 Task: Change theme to coral.
Action: Mouse moved to (529, 123)
Screenshot: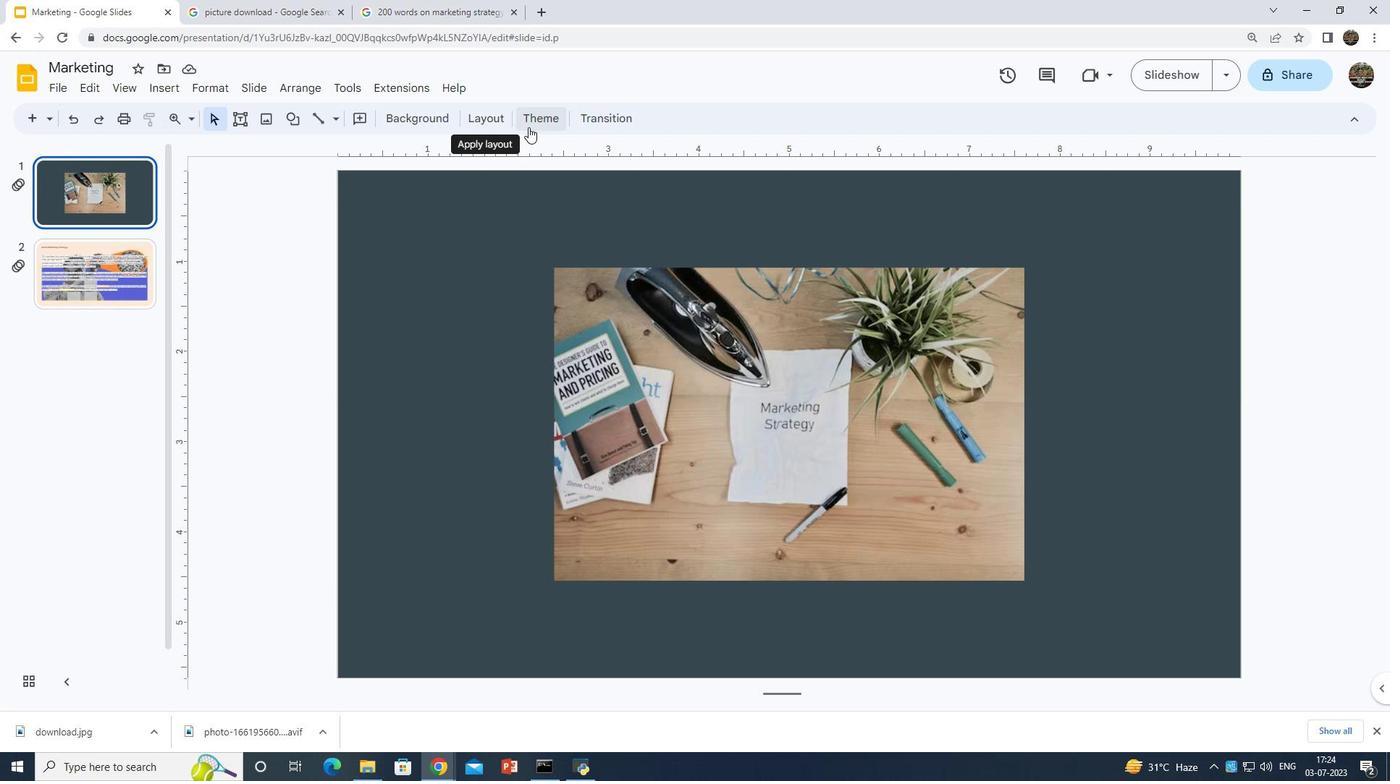 
Action: Mouse pressed left at (529, 123)
Screenshot: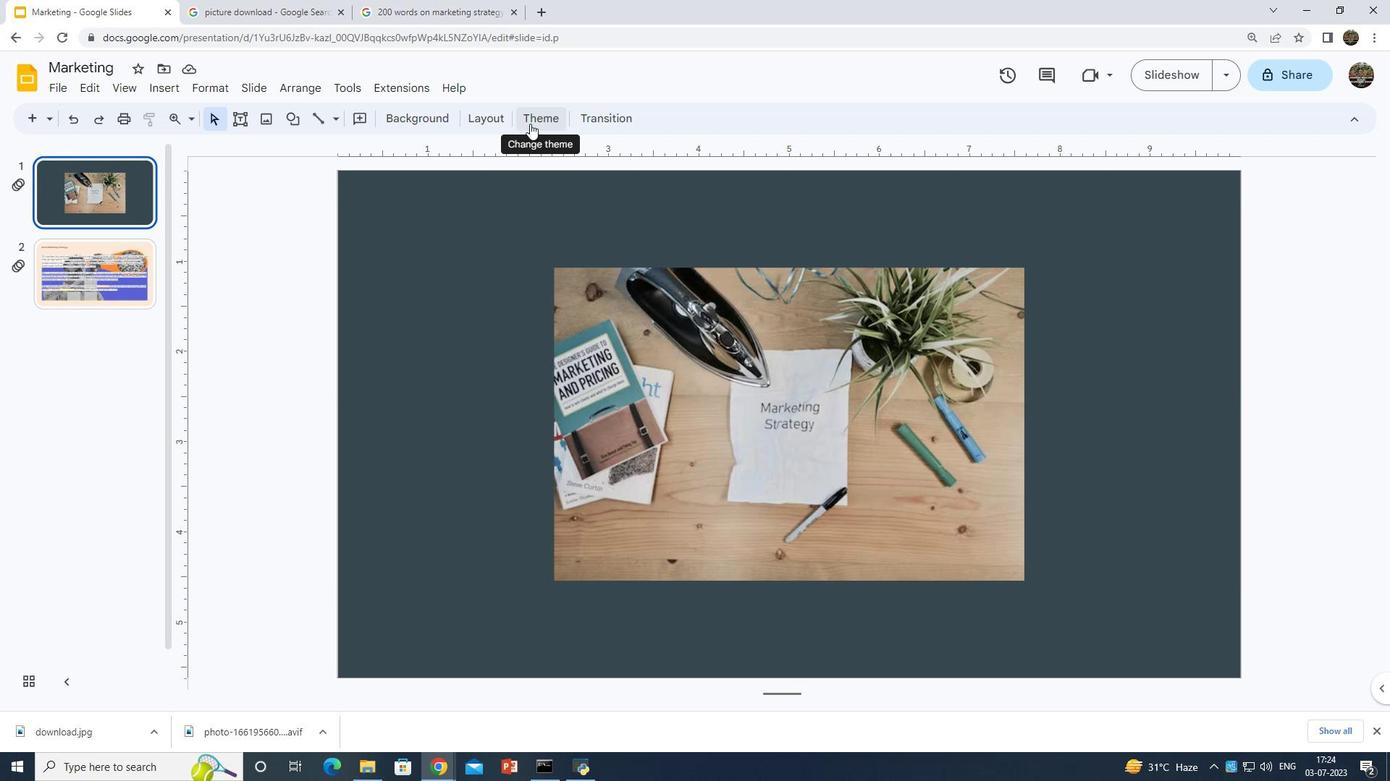 
Action: Mouse moved to (1279, 333)
Screenshot: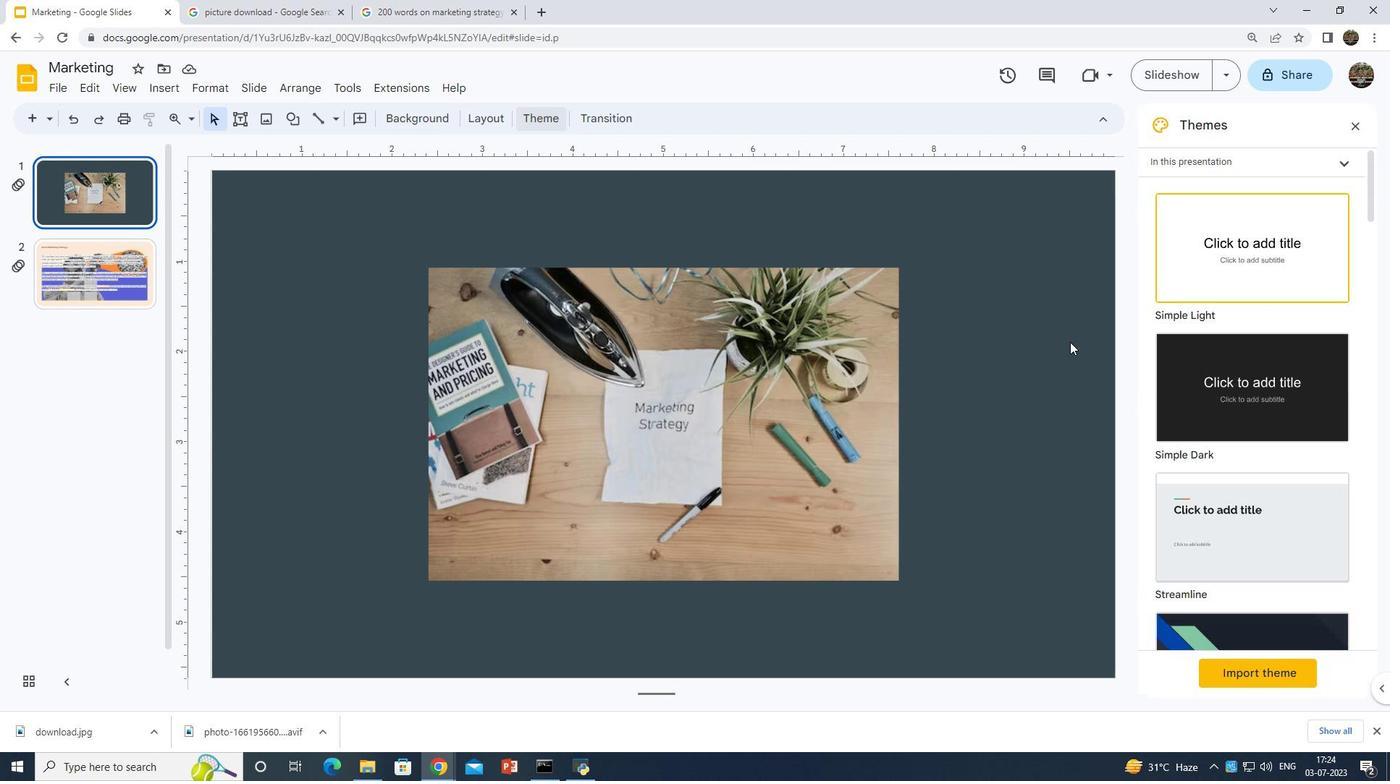 
Action: Mouse scrolled (1279, 333) with delta (0, 0)
Screenshot: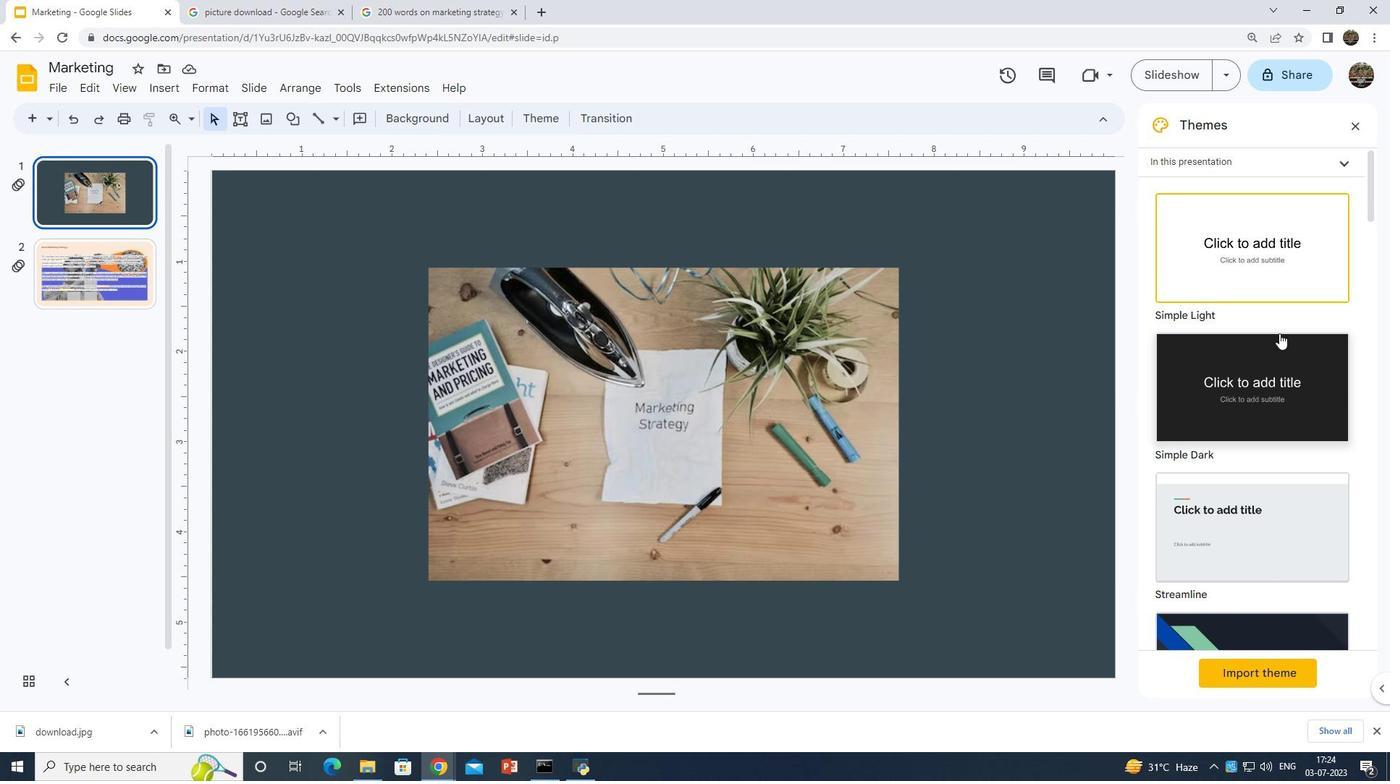
Action: Mouse scrolled (1279, 333) with delta (0, 0)
Screenshot: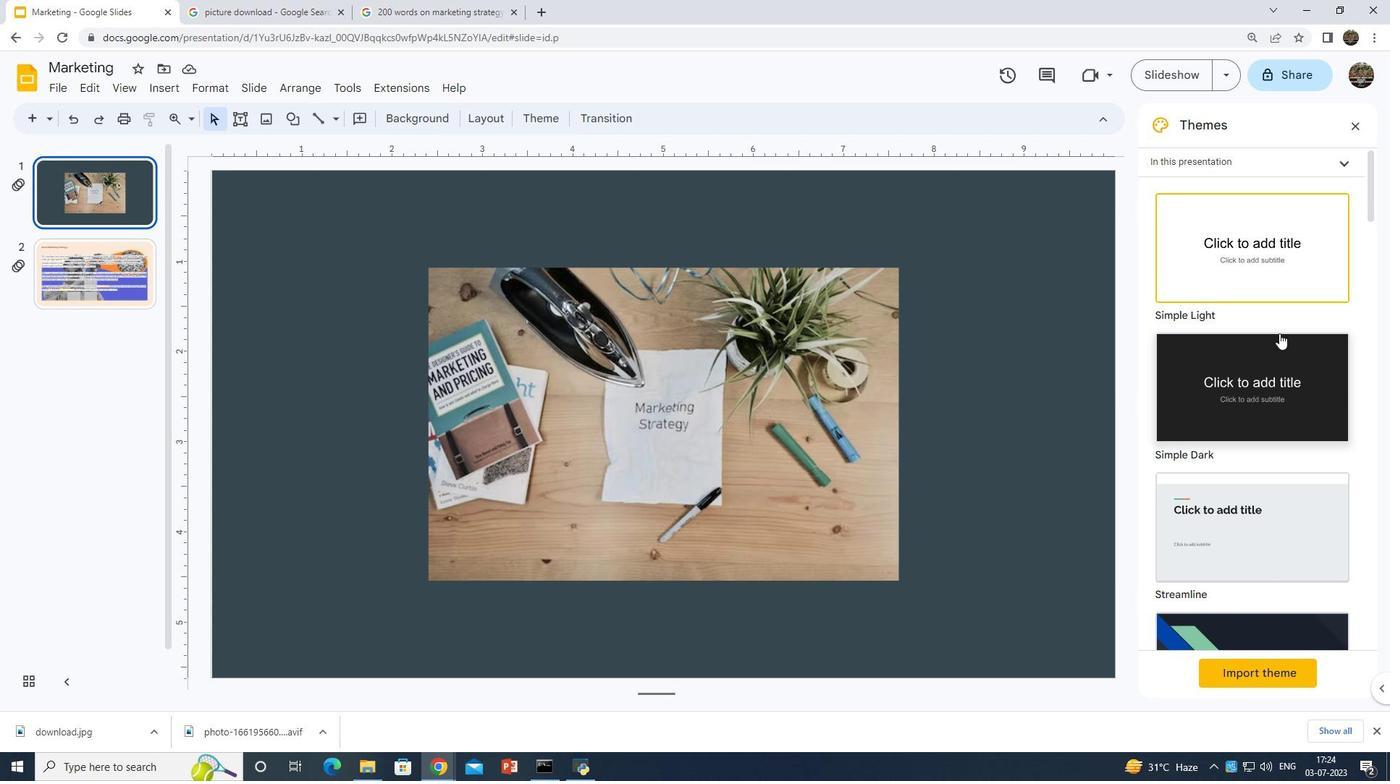 
Action: Mouse scrolled (1279, 333) with delta (0, 0)
Screenshot: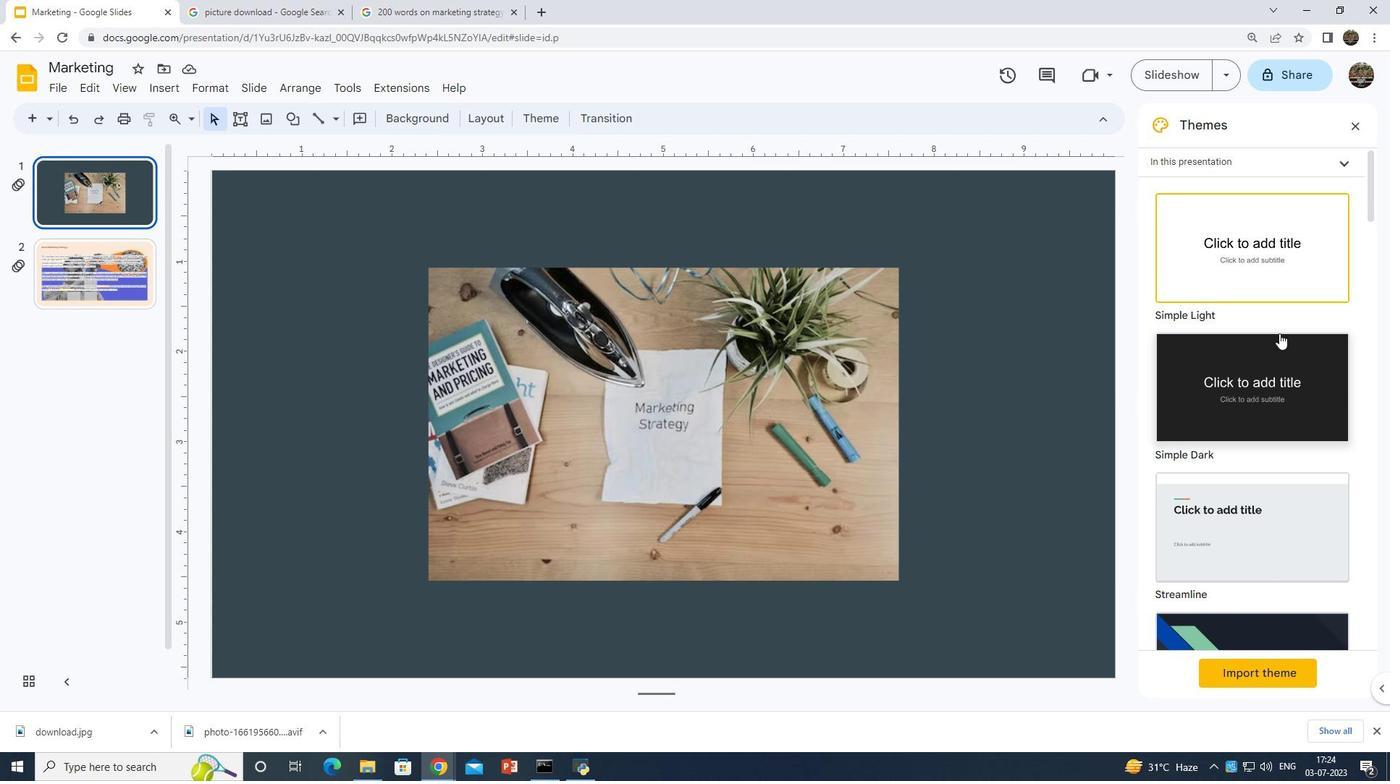 
Action: Mouse scrolled (1279, 333) with delta (0, 0)
Screenshot: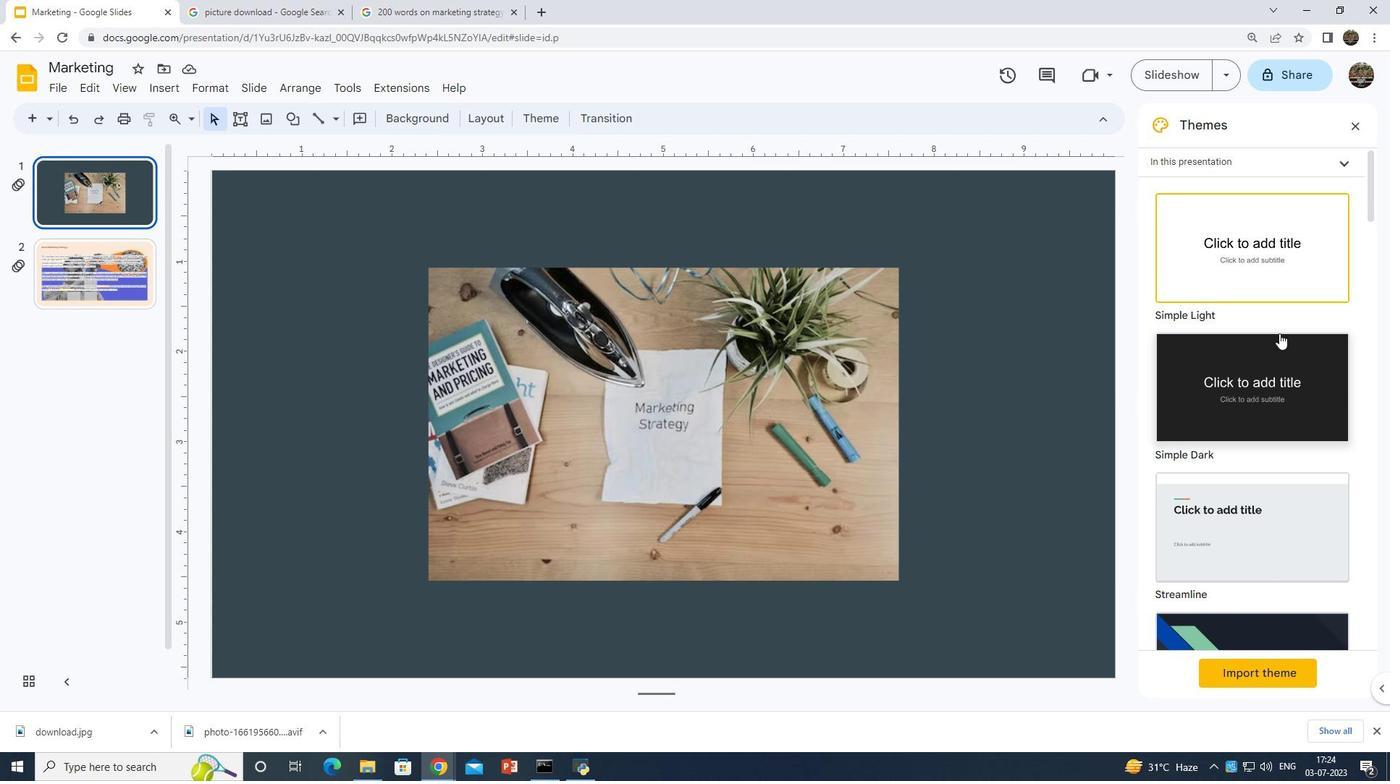 
Action: Mouse scrolled (1279, 333) with delta (0, 0)
Screenshot: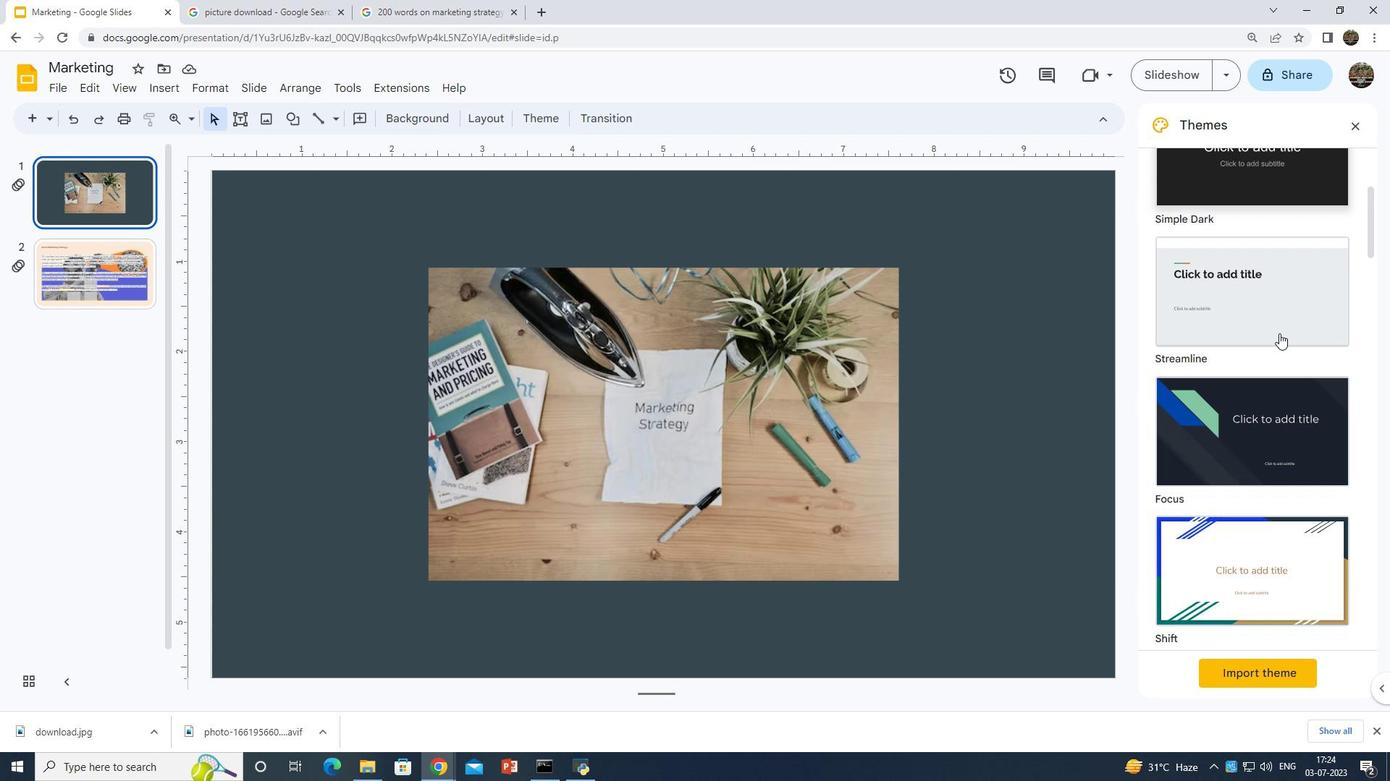 
Action: Mouse scrolled (1279, 333) with delta (0, 0)
Screenshot: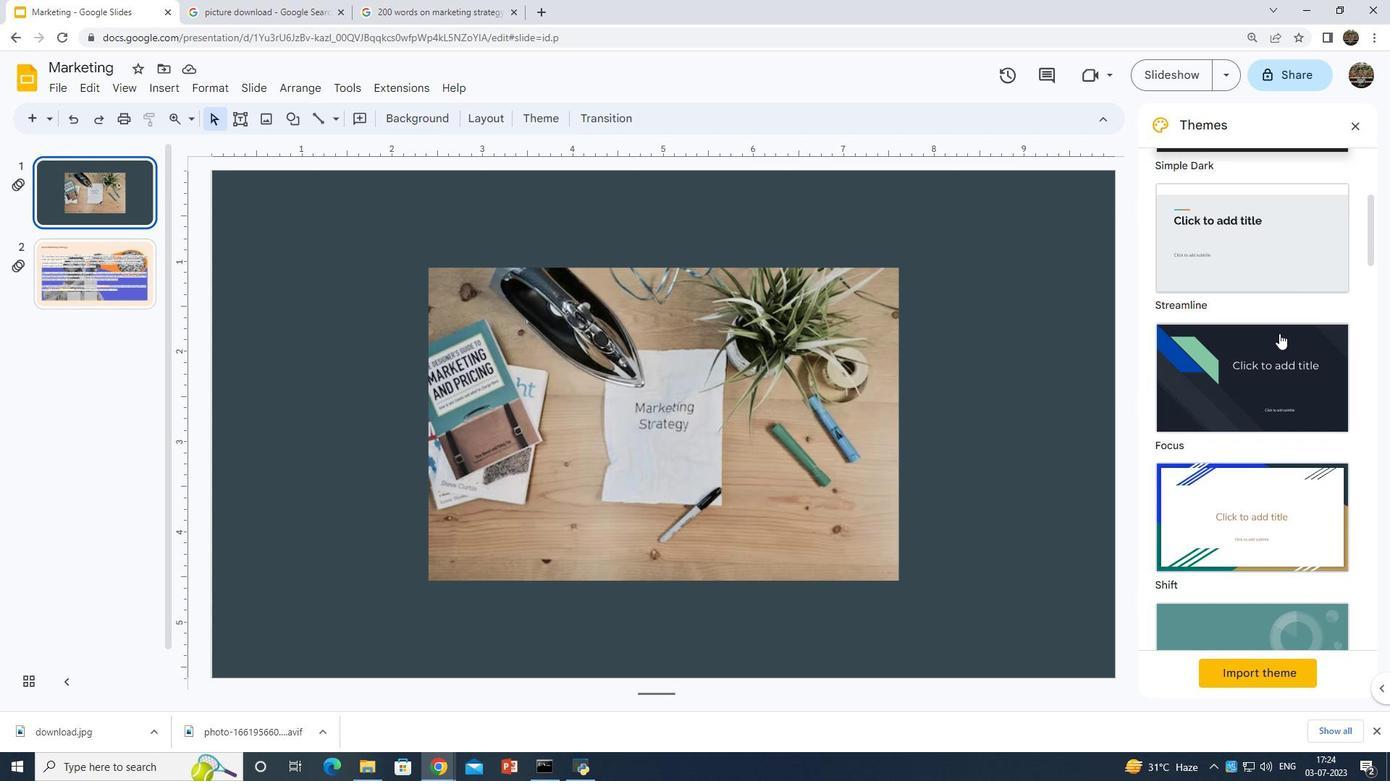 
Action: Mouse scrolled (1279, 333) with delta (0, 0)
Screenshot: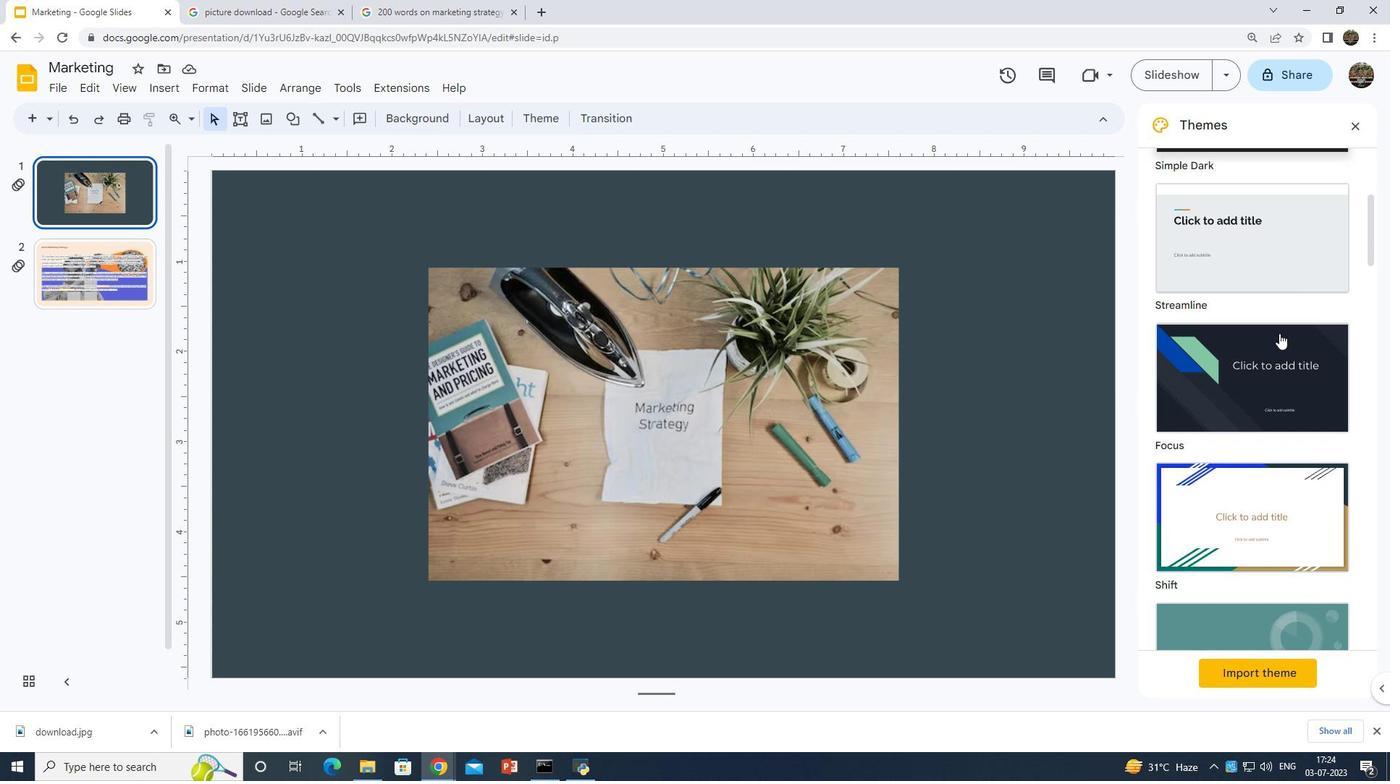 
Action: Mouse scrolled (1279, 333) with delta (0, 0)
Screenshot: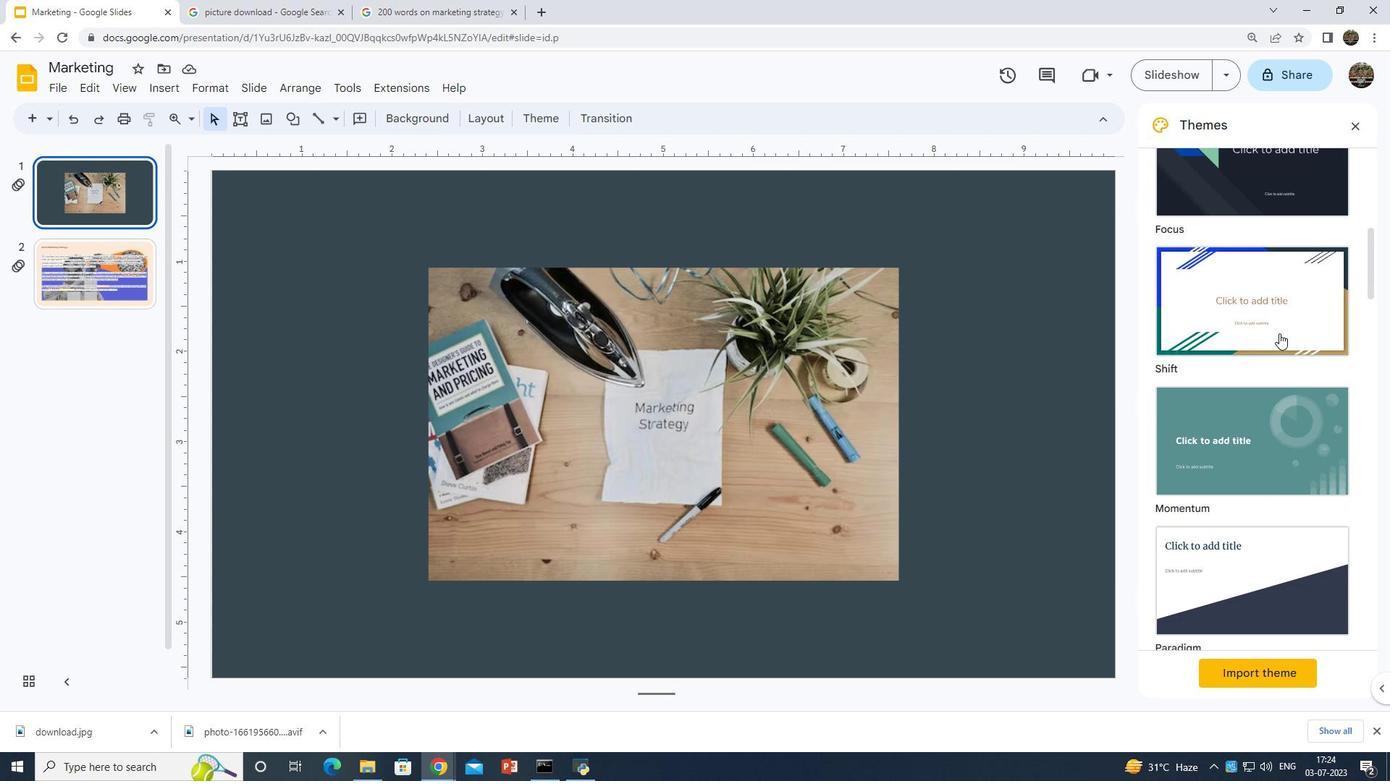 
Action: Mouse scrolled (1279, 333) with delta (0, 0)
Screenshot: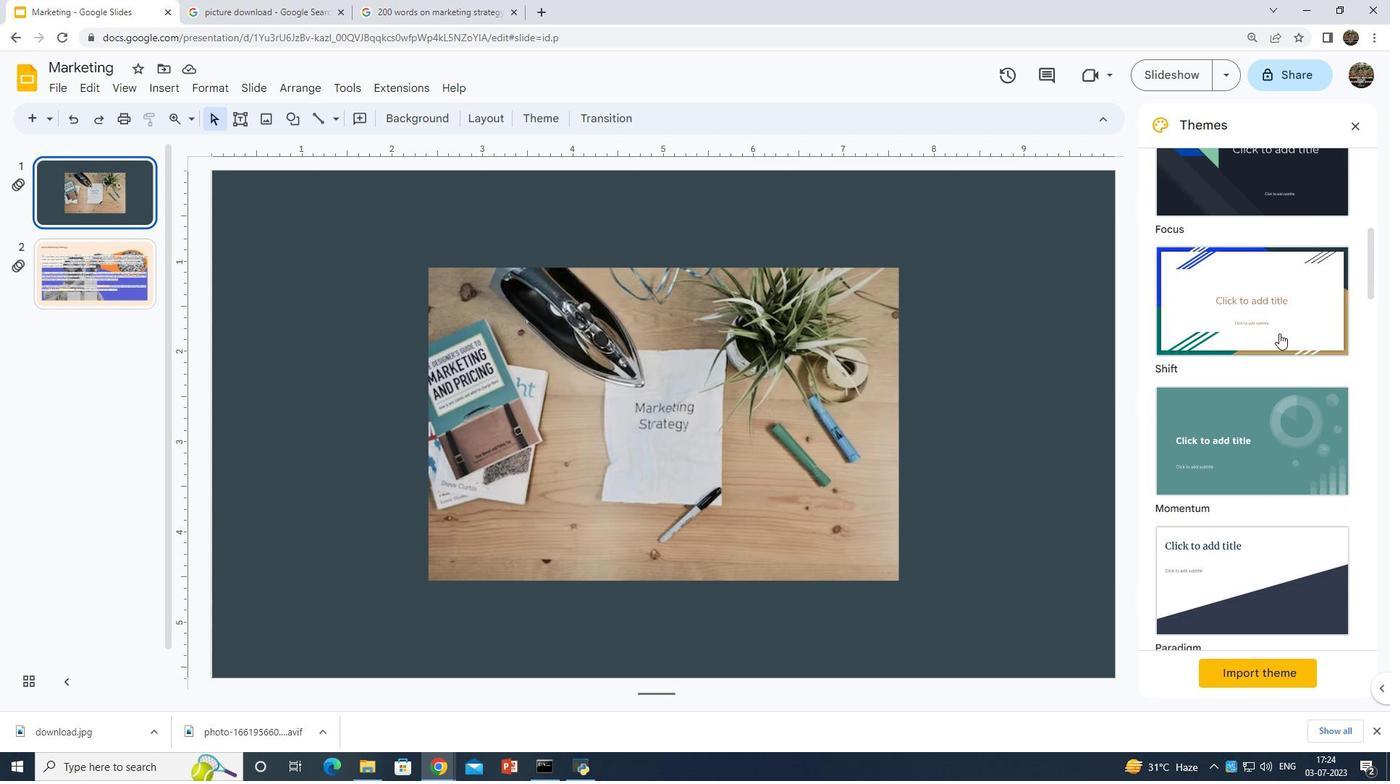 
Action: Mouse scrolled (1279, 333) with delta (0, 0)
Screenshot: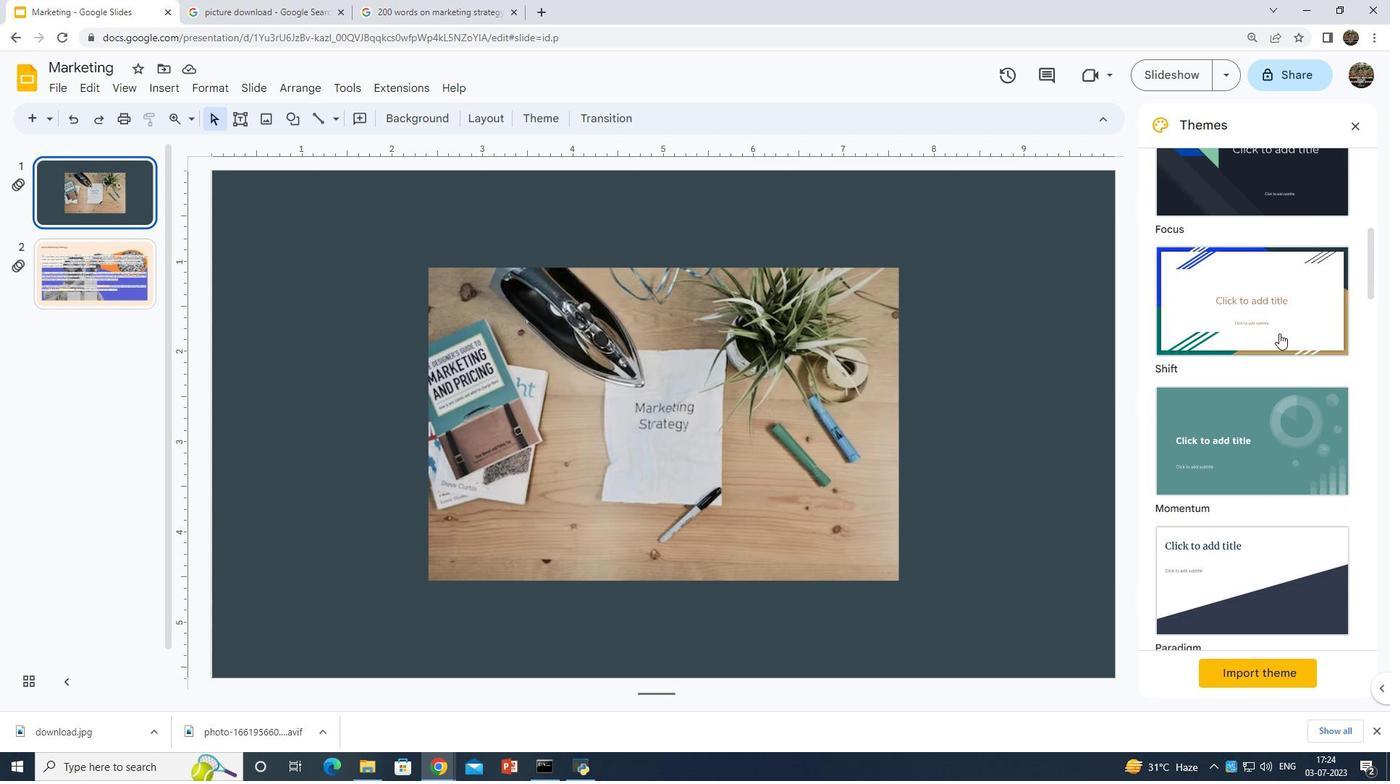 
Action: Mouse scrolled (1279, 333) with delta (0, 0)
Screenshot: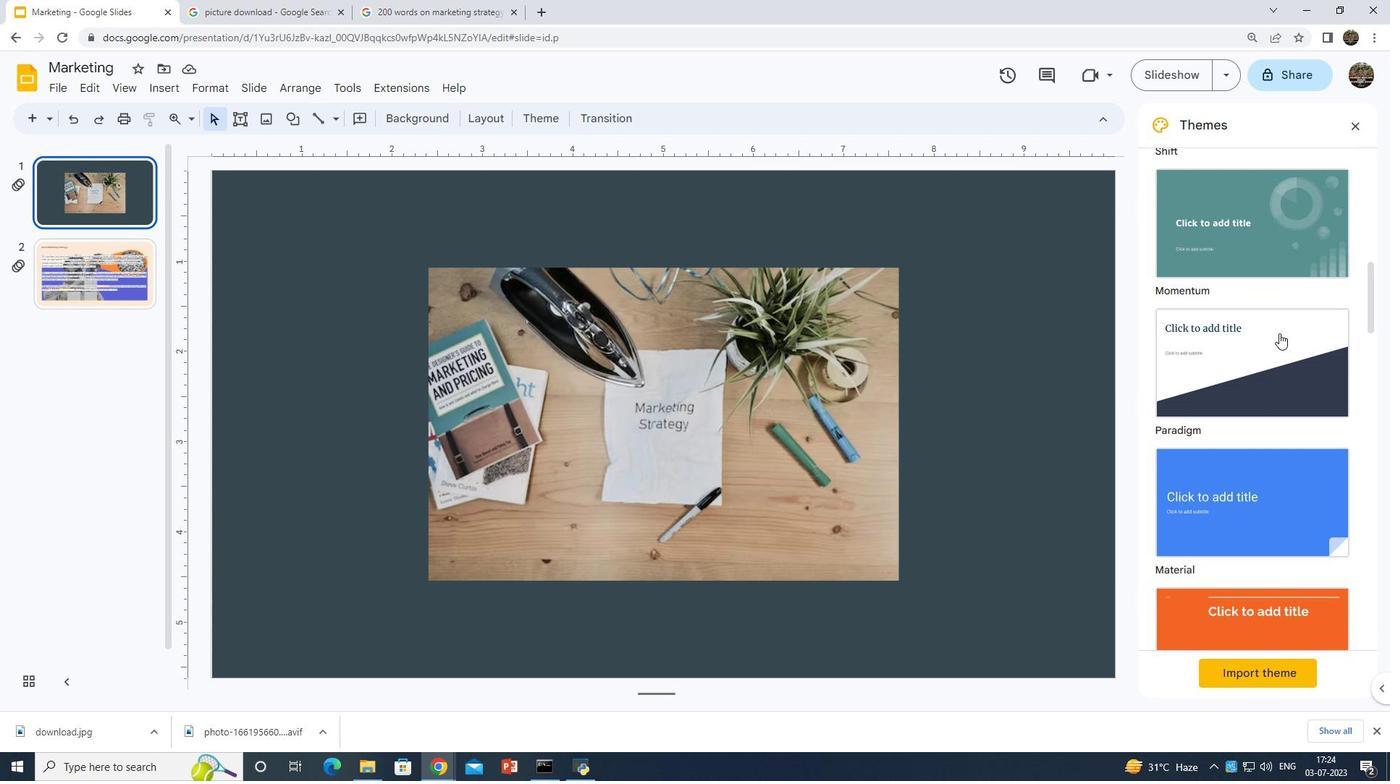 
Action: Mouse scrolled (1279, 333) with delta (0, 0)
Screenshot: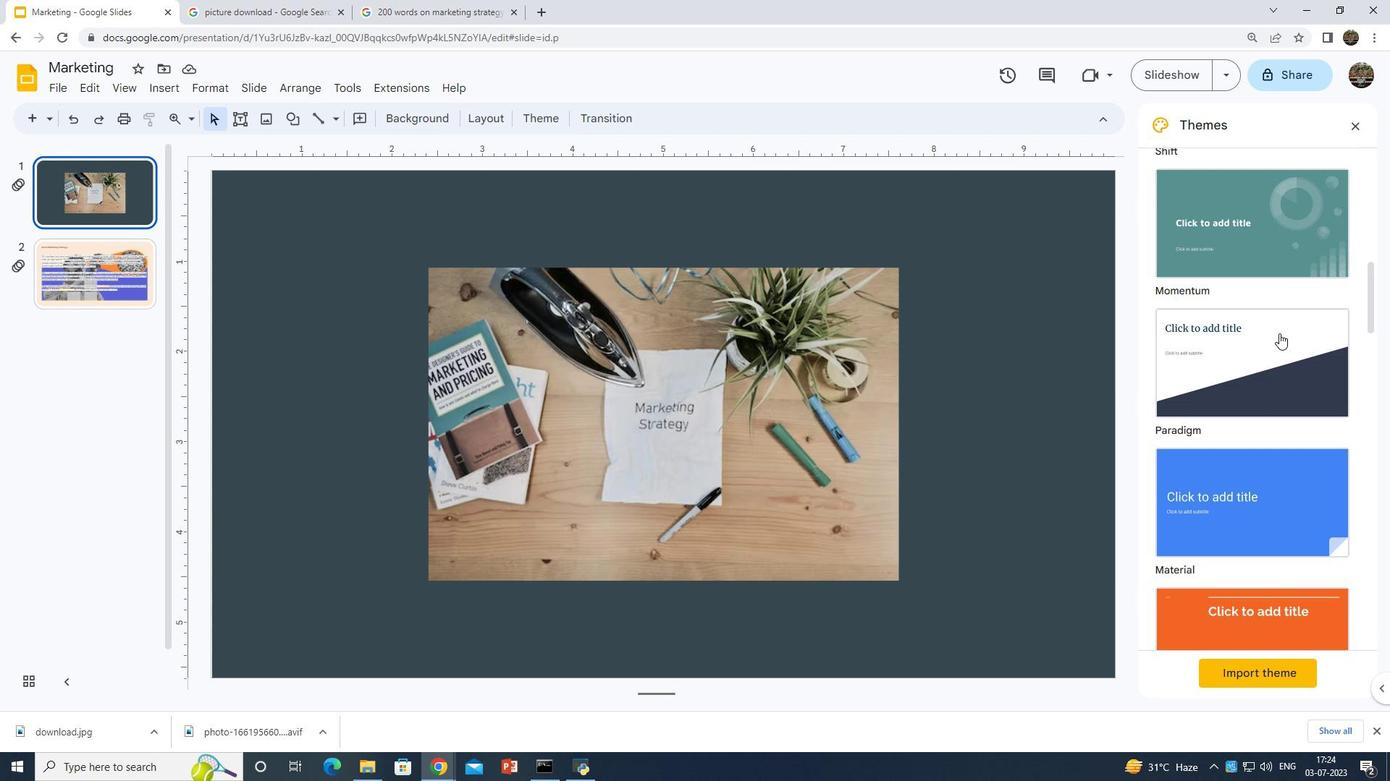 
Action: Mouse scrolled (1279, 333) with delta (0, 0)
Screenshot: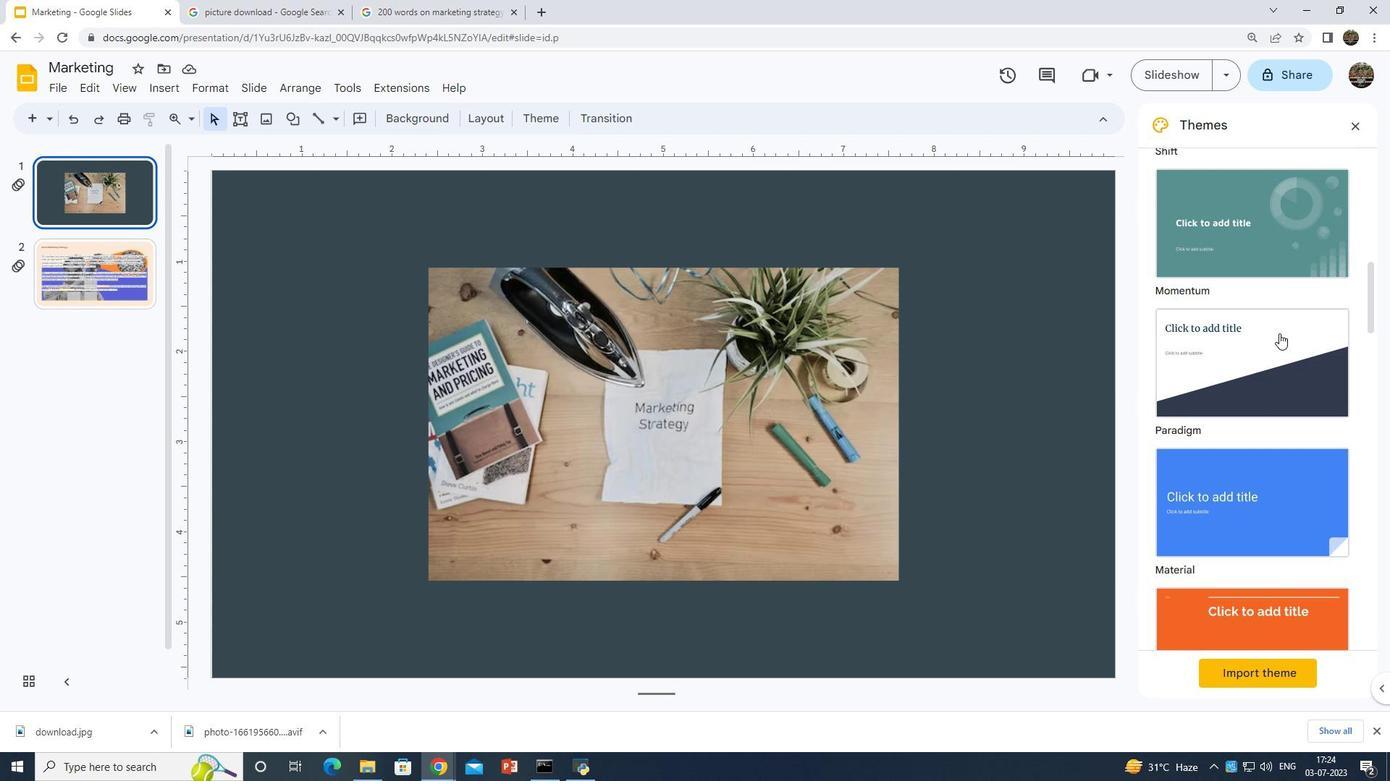 
Action: Mouse scrolled (1279, 333) with delta (0, 0)
Screenshot: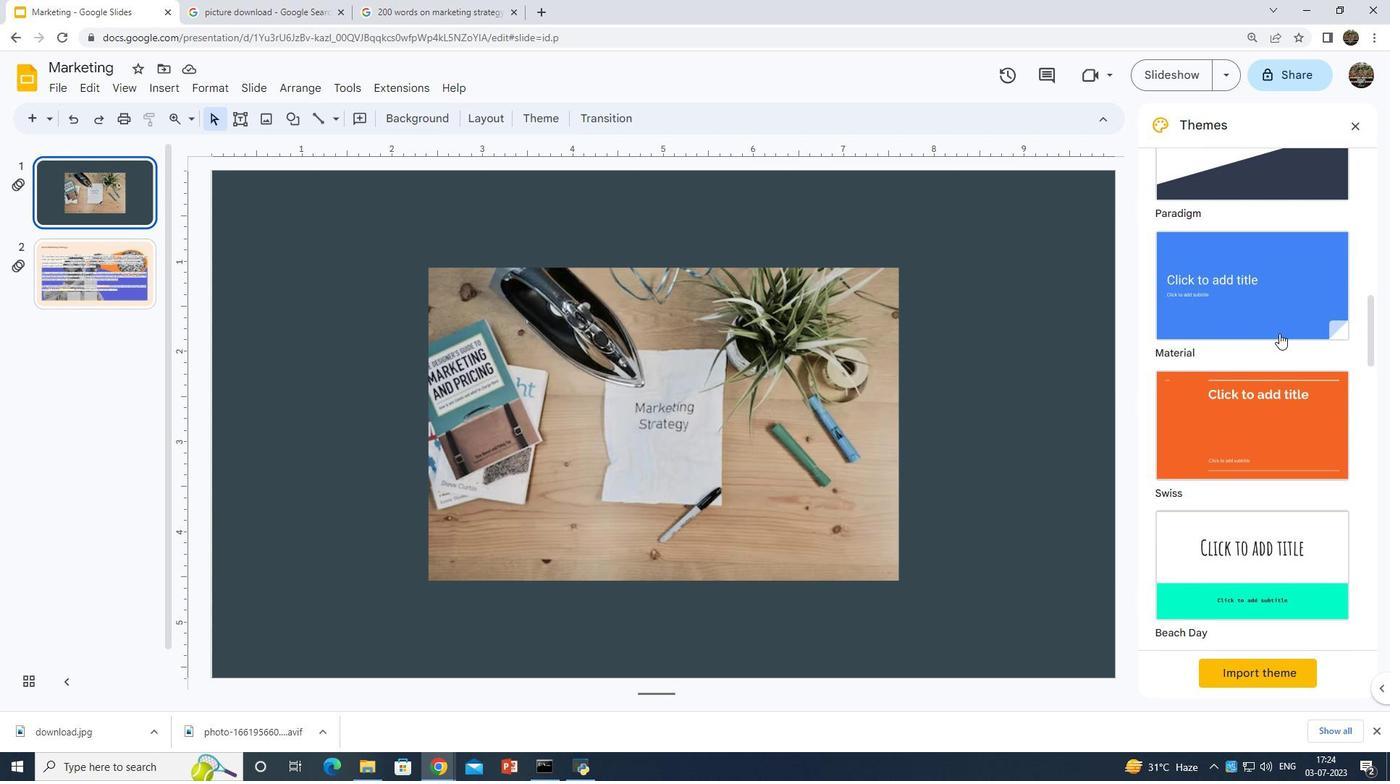 
Action: Mouse scrolled (1279, 333) with delta (0, 0)
Screenshot: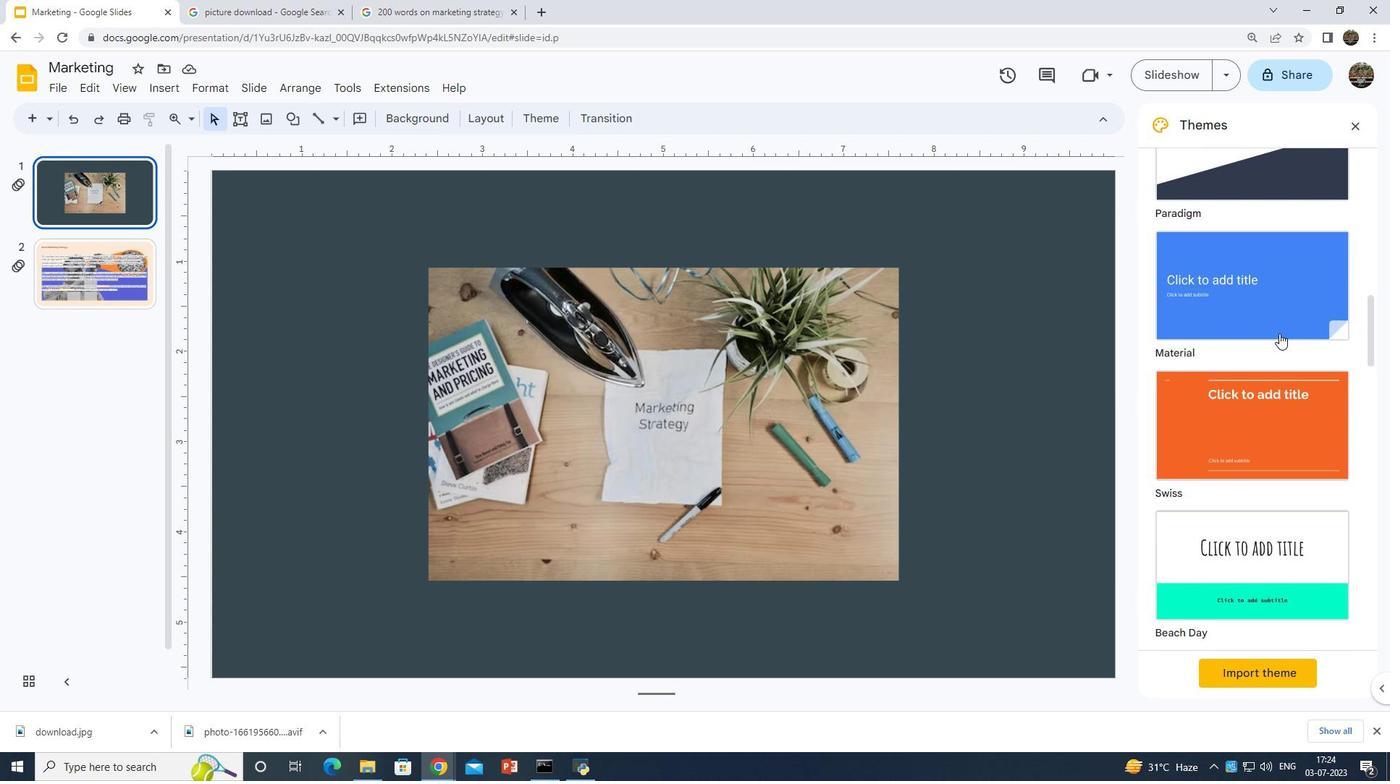 
Action: Mouse scrolled (1279, 333) with delta (0, 0)
Screenshot: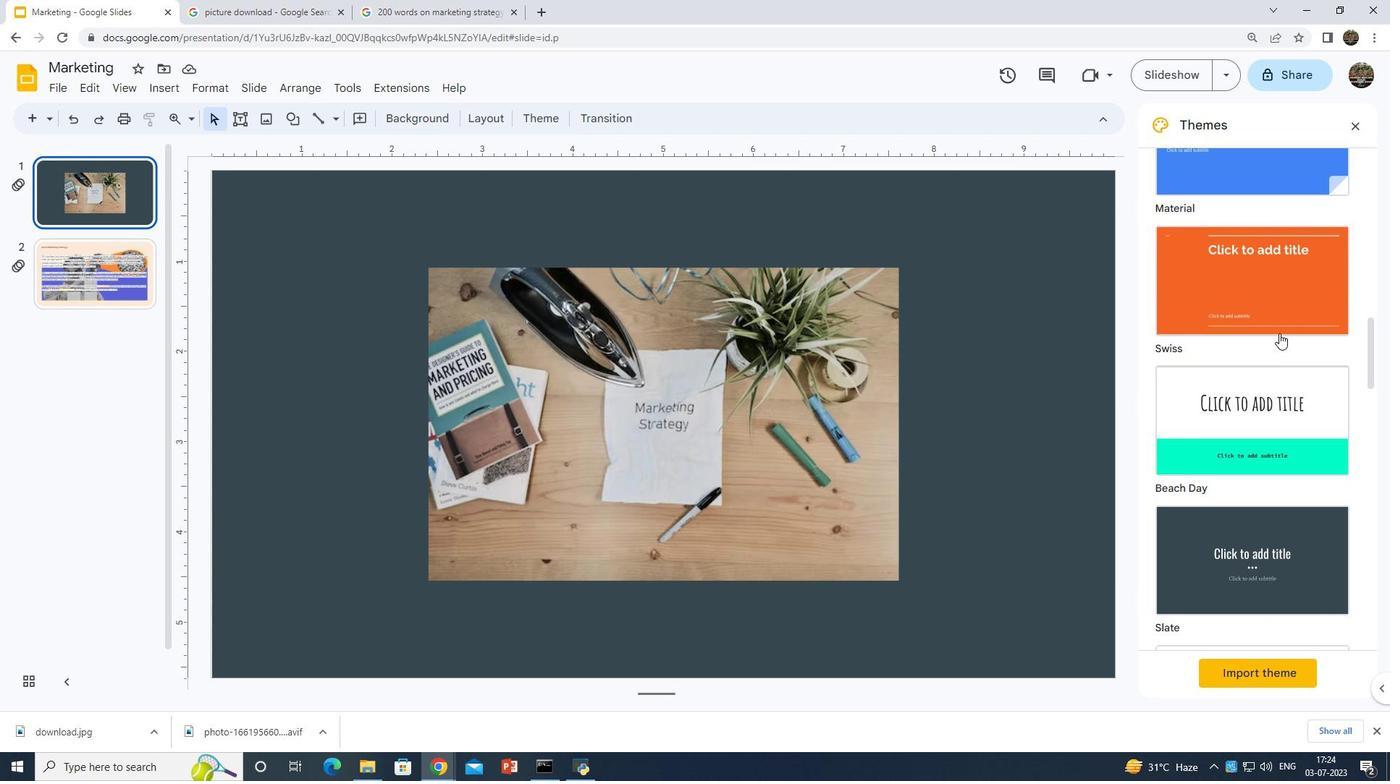 
Action: Mouse scrolled (1279, 333) with delta (0, 0)
Screenshot: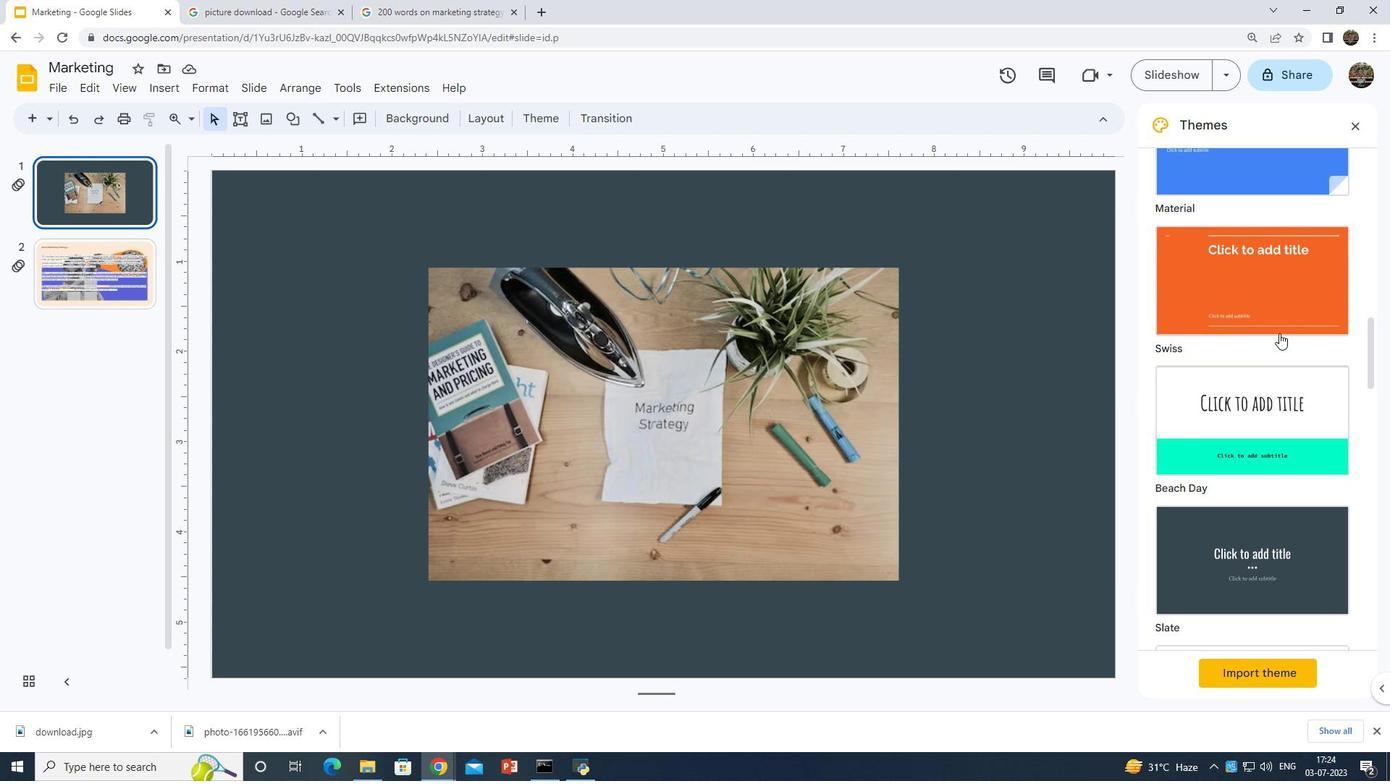 
Action: Mouse scrolled (1279, 333) with delta (0, 0)
Screenshot: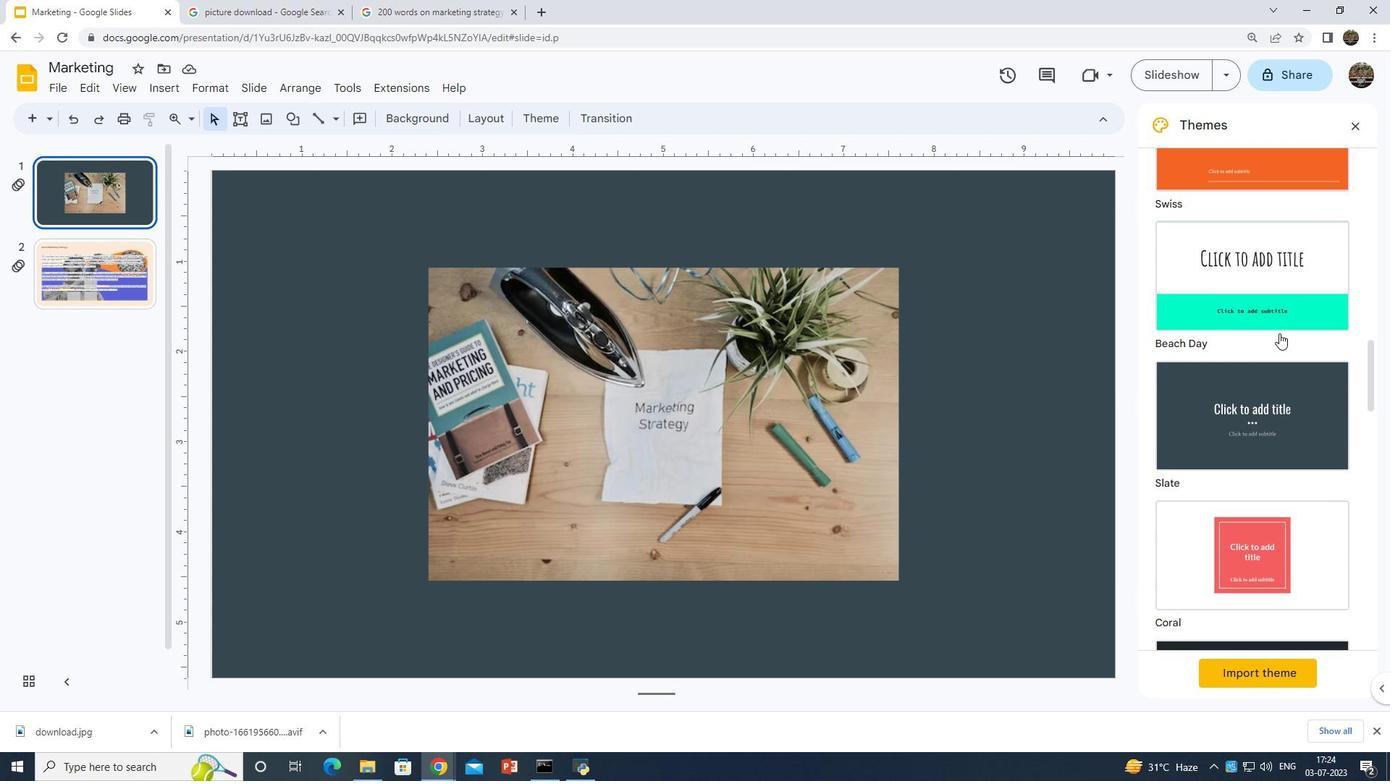 
Action: Mouse moved to (1280, 333)
Screenshot: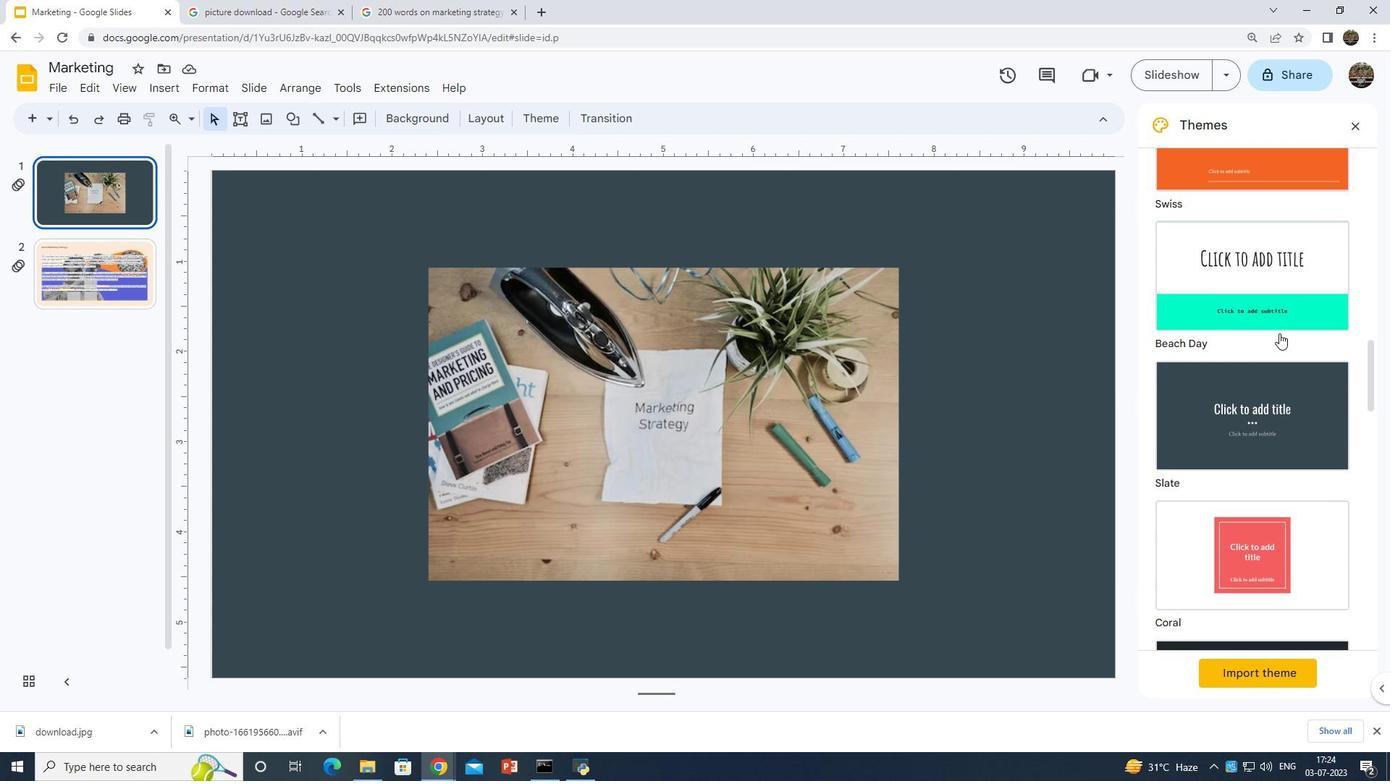 
Action: Mouse scrolled (1280, 332) with delta (0, 0)
Screenshot: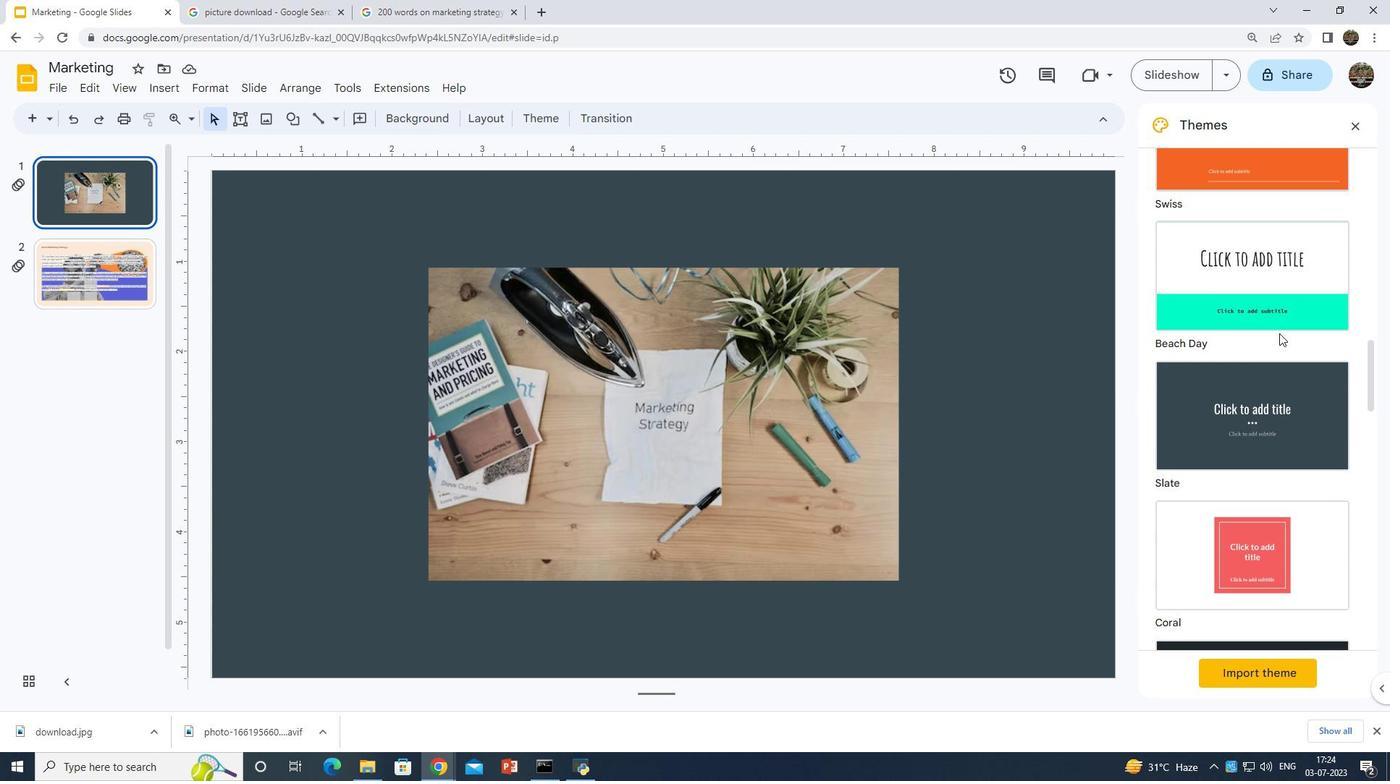 
Action: Mouse moved to (1250, 382)
Screenshot: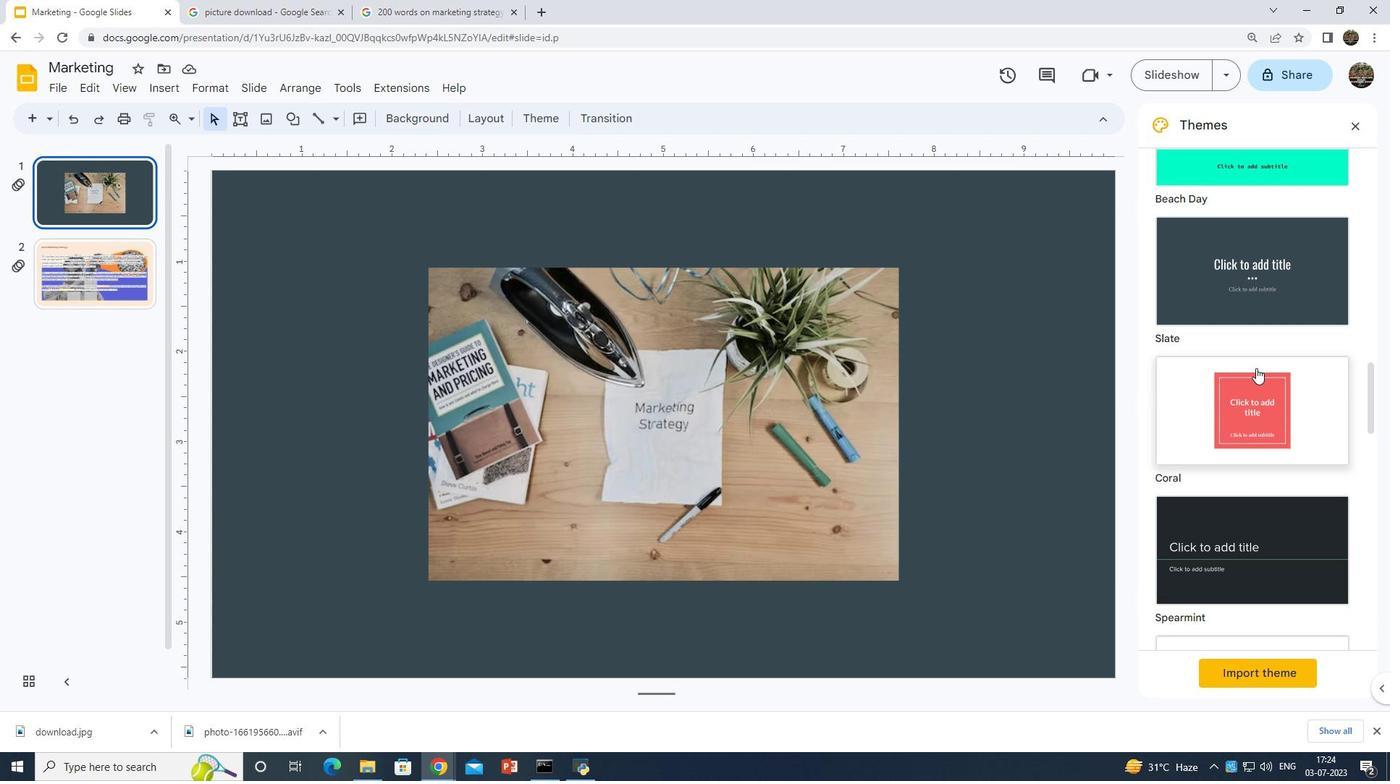
Action: Mouse pressed left at (1250, 382)
Screenshot: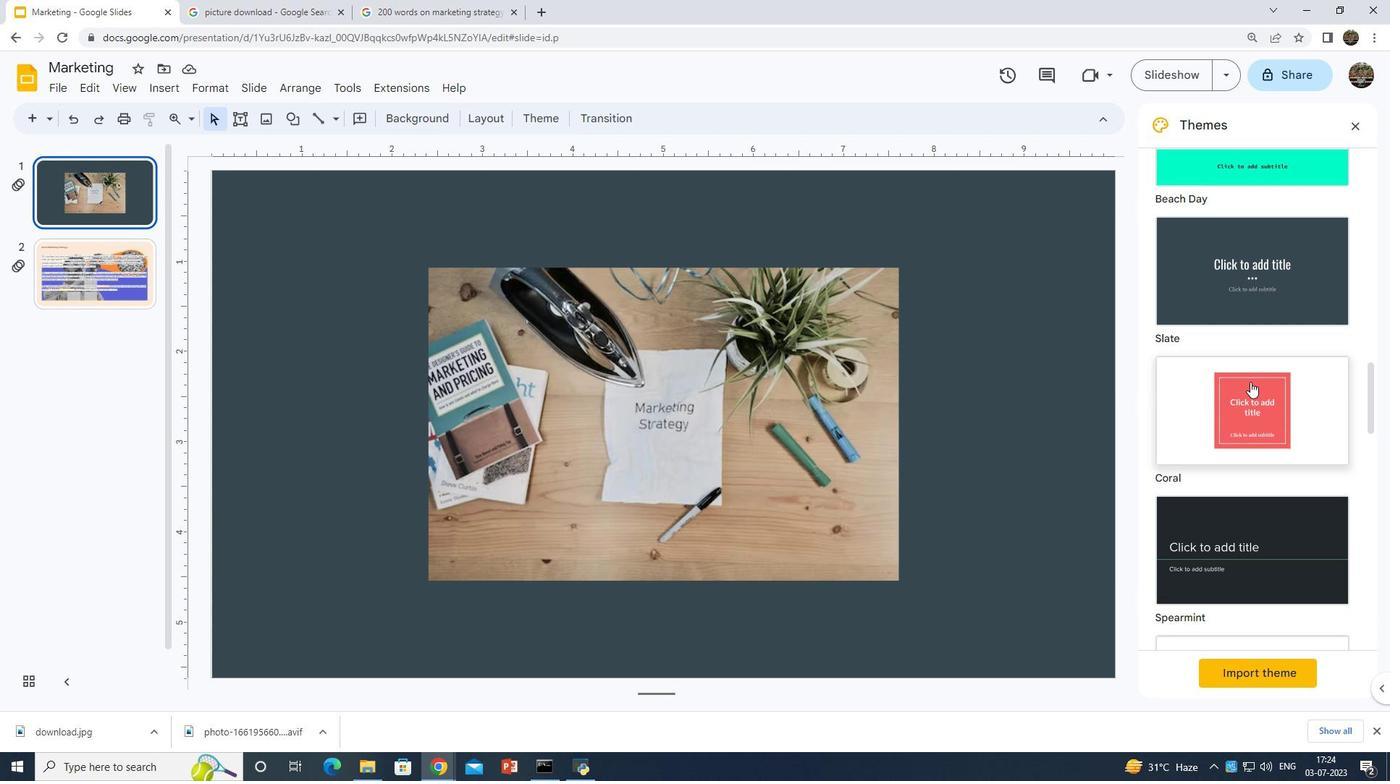 
